Task: Schedule a meeting for the mixed media art workshop.
Action: Mouse moved to (79, 119)
Screenshot: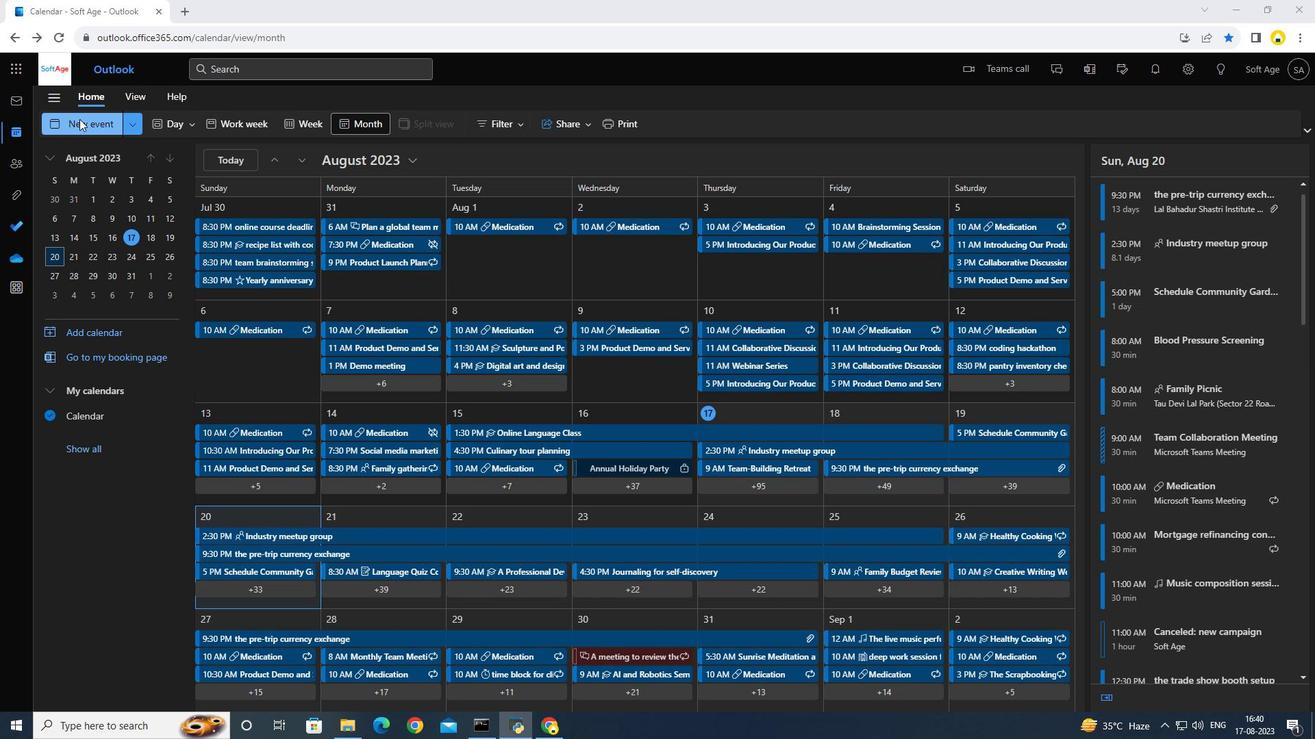 
Action: Mouse pressed left at (79, 119)
Screenshot: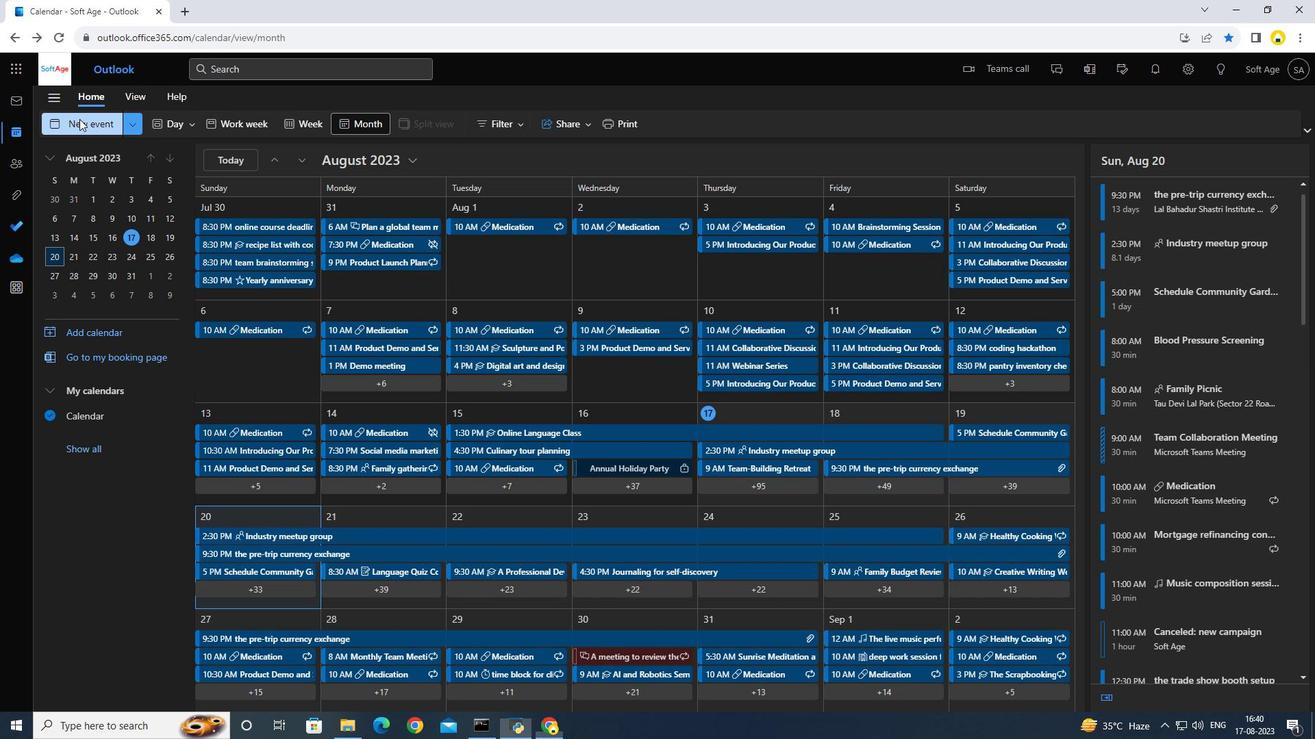 
Action: Mouse moved to (385, 208)
Screenshot: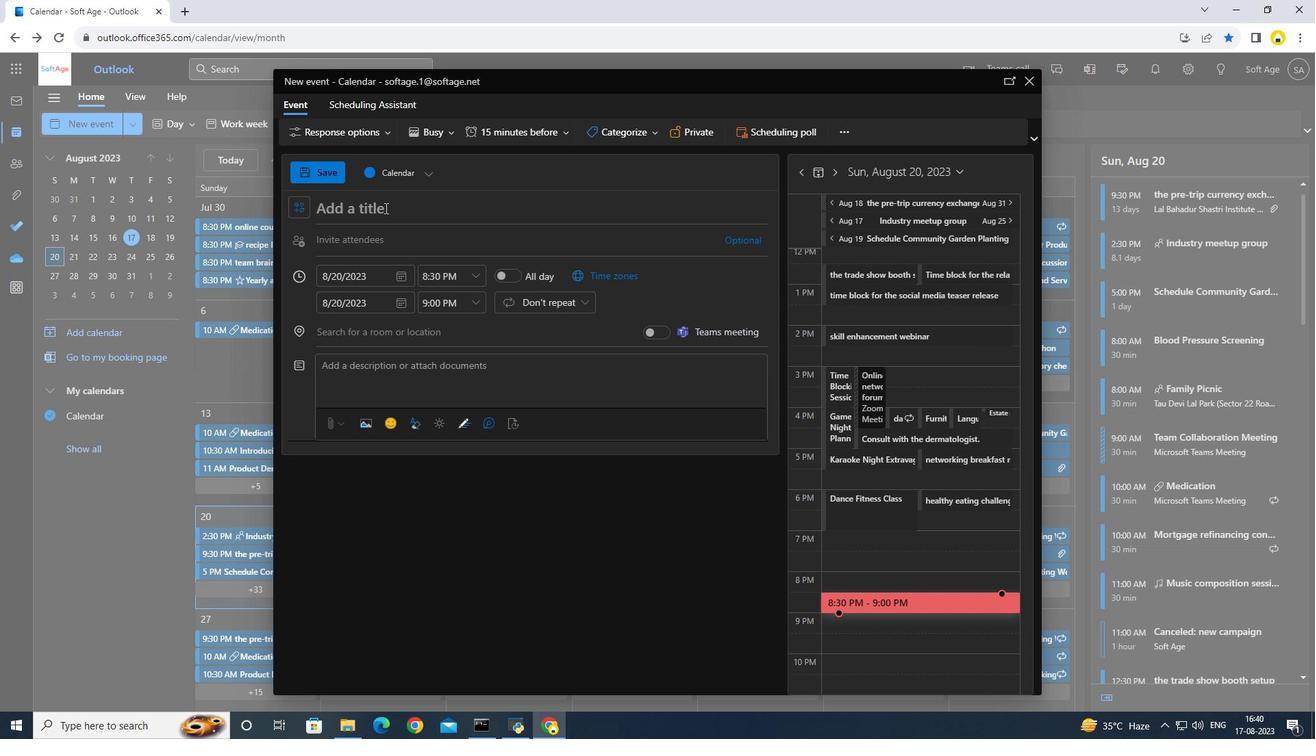 
Action: Key pressed <Key.caps_lock>M<Key.caps_lock>eerti<Key.backspace><Key.backspace><Key.backspace>ting<Key.space>for<Key.space>the<Key.space>me<Key.backspace>ixed<Key.space>meda<Key.space>art<Key.space>workshop
Screenshot: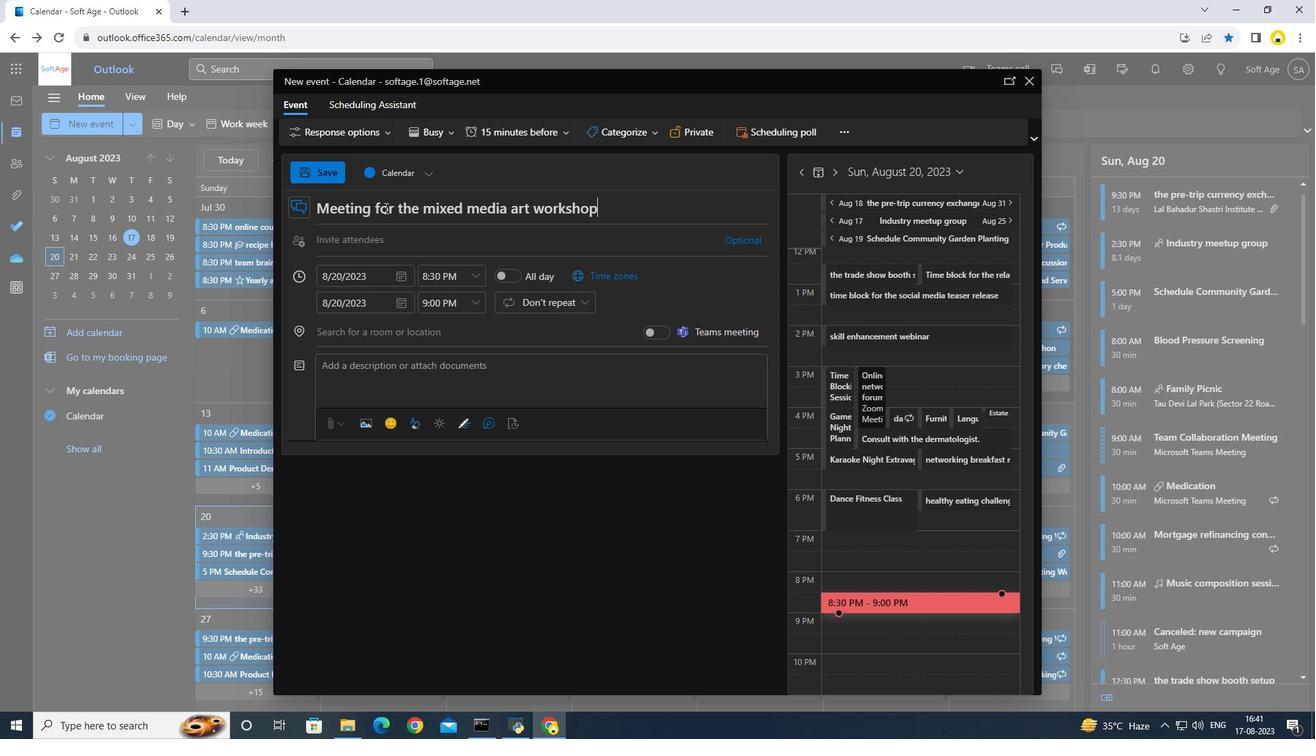 
Action: Mouse moved to (472, 274)
Screenshot: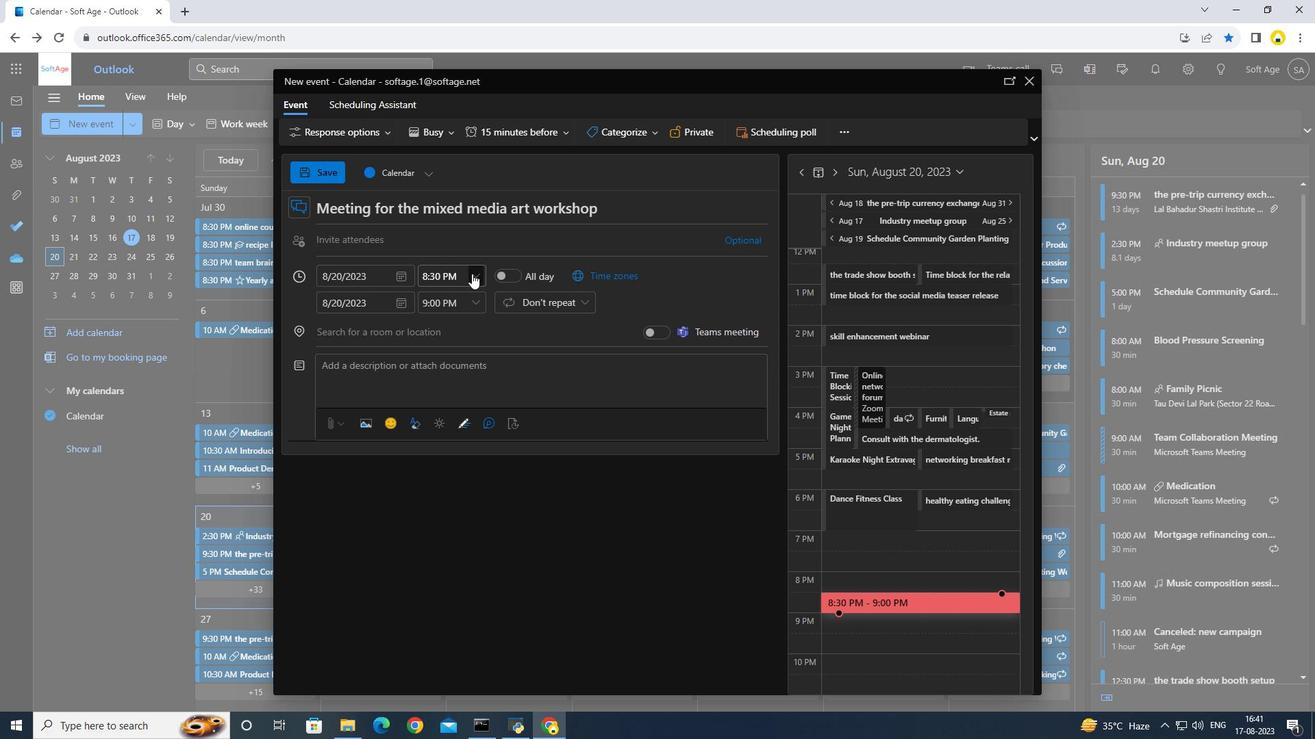 
Action: Mouse pressed left at (472, 274)
Screenshot: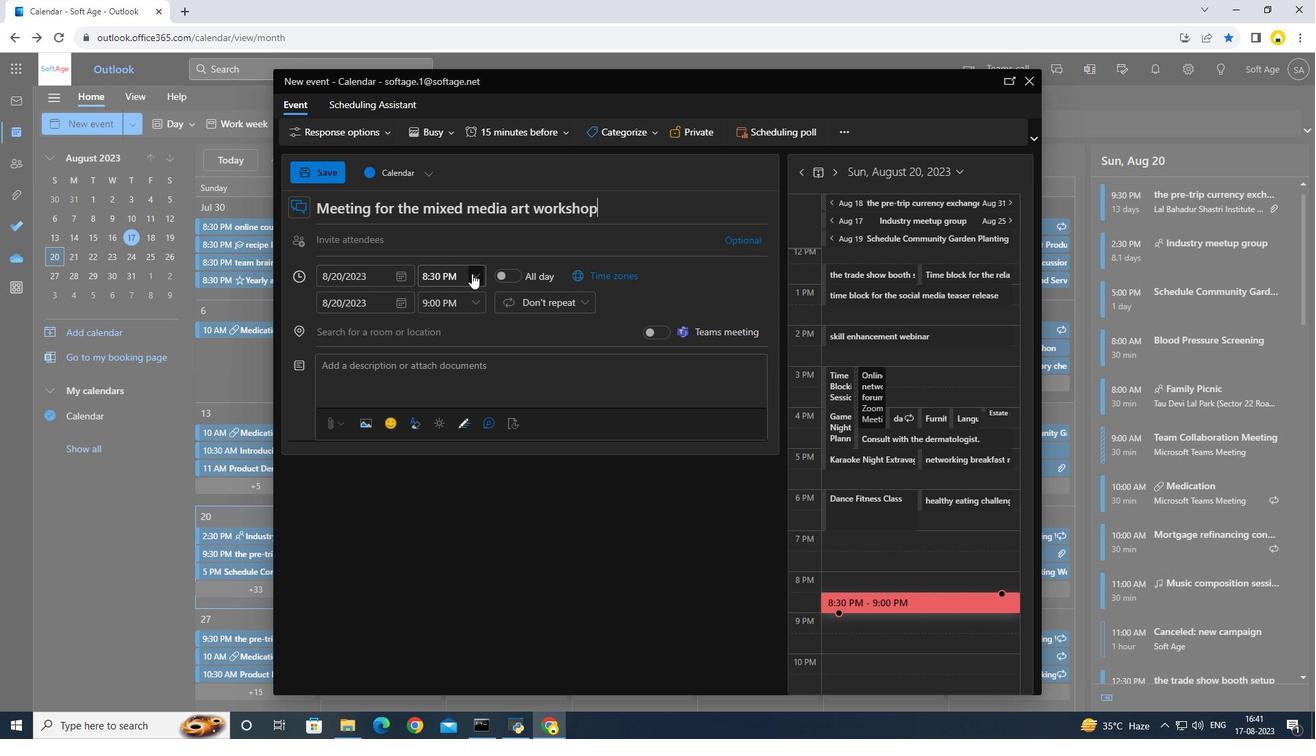 
Action: Mouse moved to (428, 305)
Screenshot: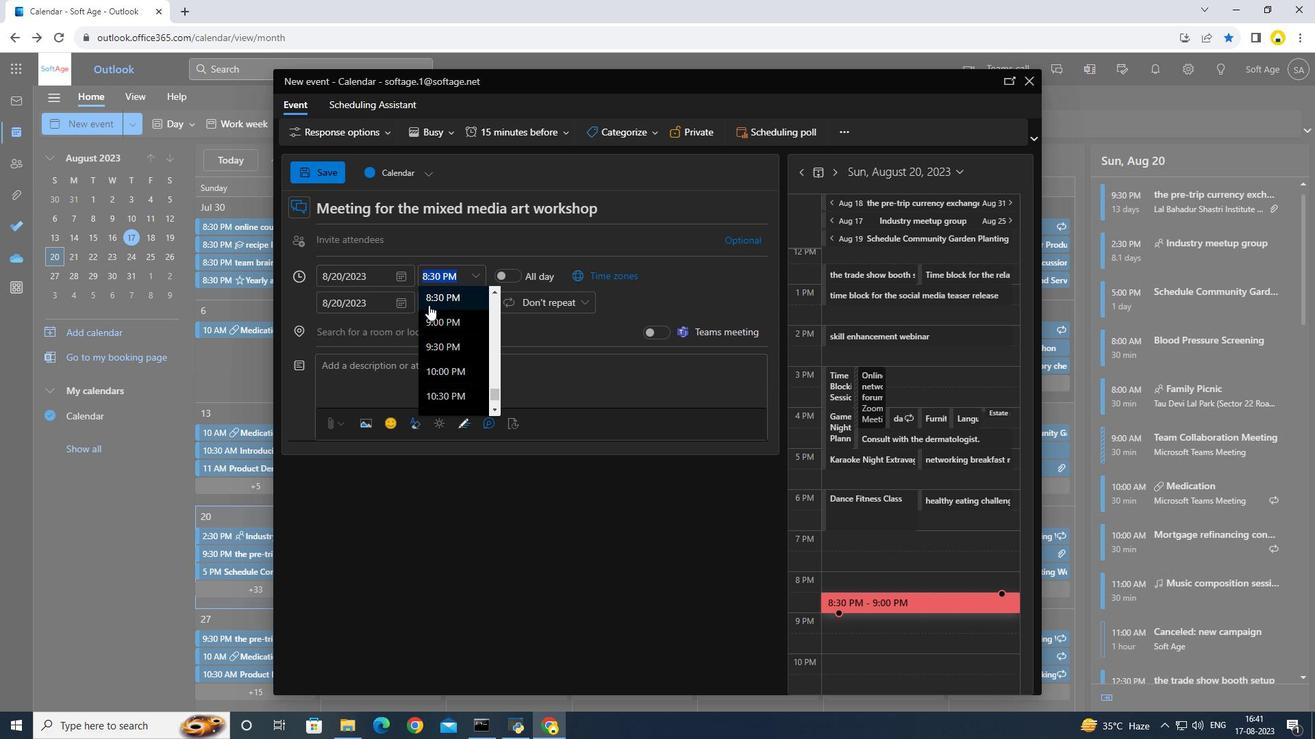 
Action: Mouse scrolled (428, 306) with delta (0, 0)
Screenshot: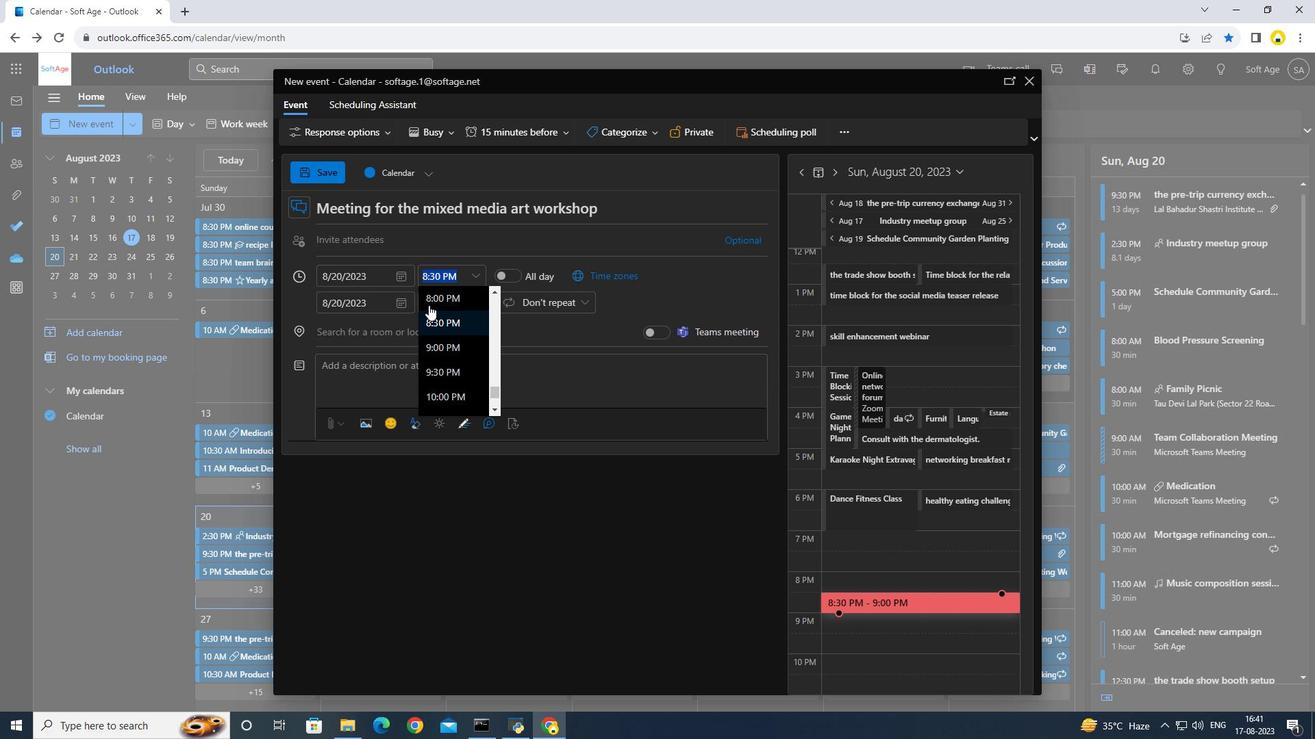 
Action: Mouse scrolled (428, 306) with delta (0, 0)
Screenshot: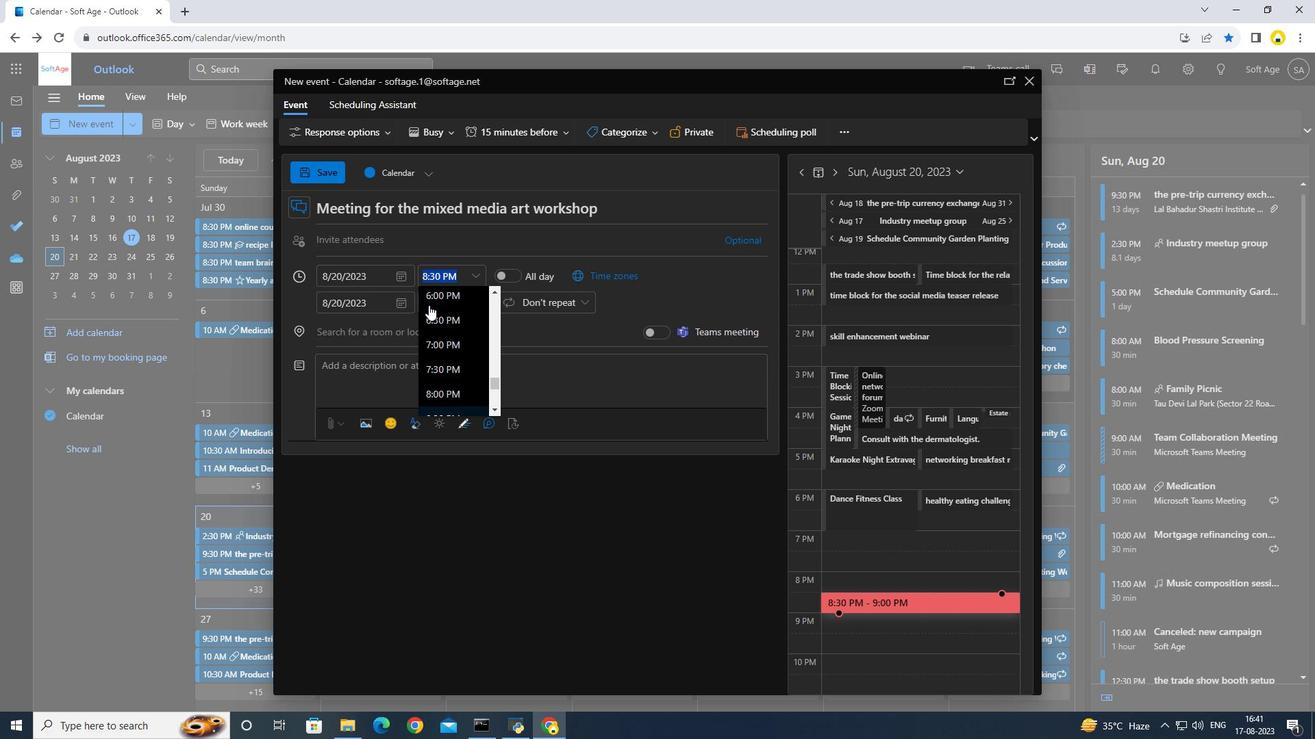 
Action: Mouse scrolled (428, 306) with delta (0, 0)
Screenshot: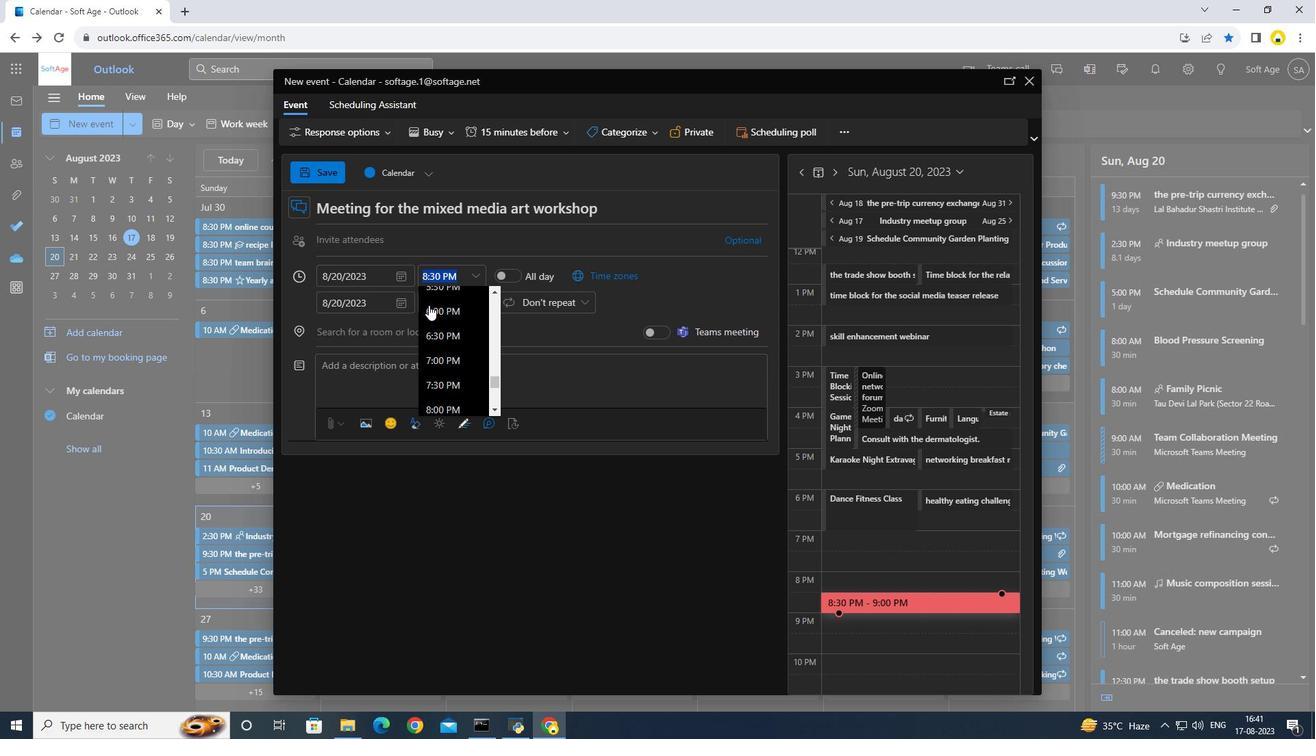 
Action: Mouse scrolled (428, 306) with delta (0, 0)
Screenshot: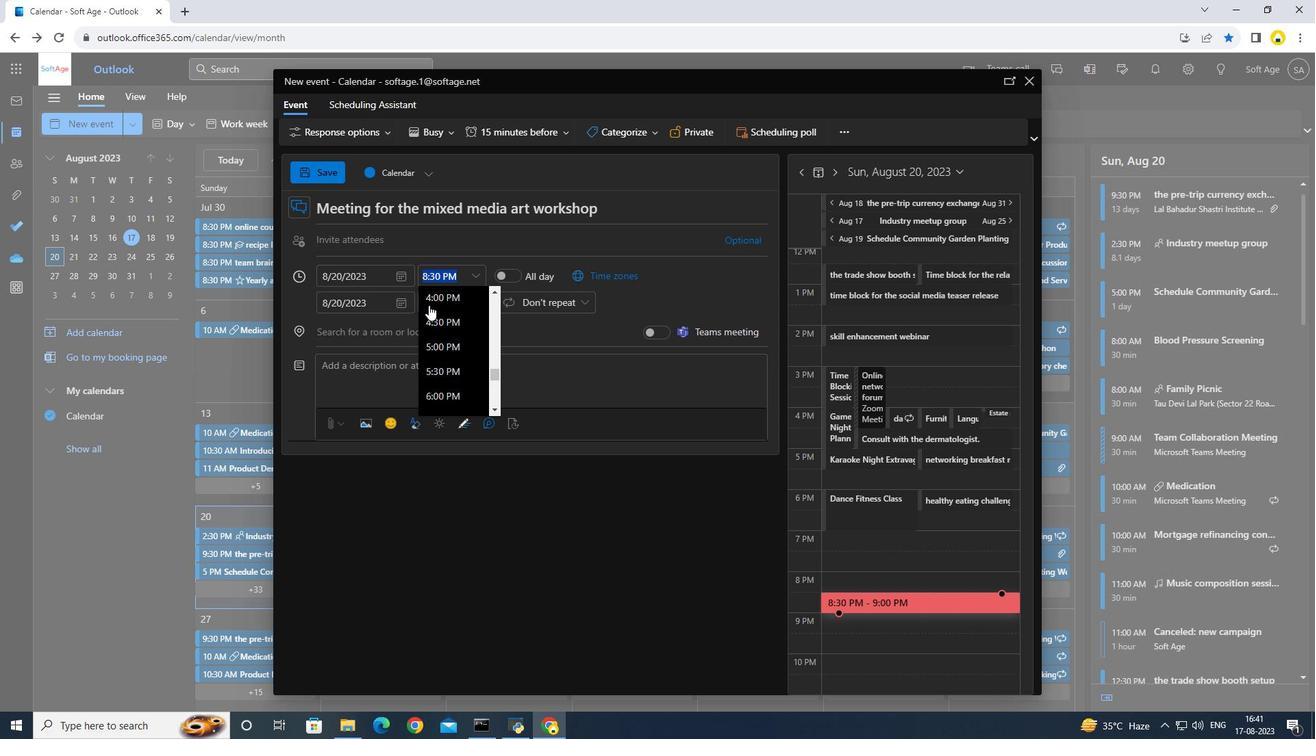 
Action: Mouse pressed left at (428, 305)
Screenshot: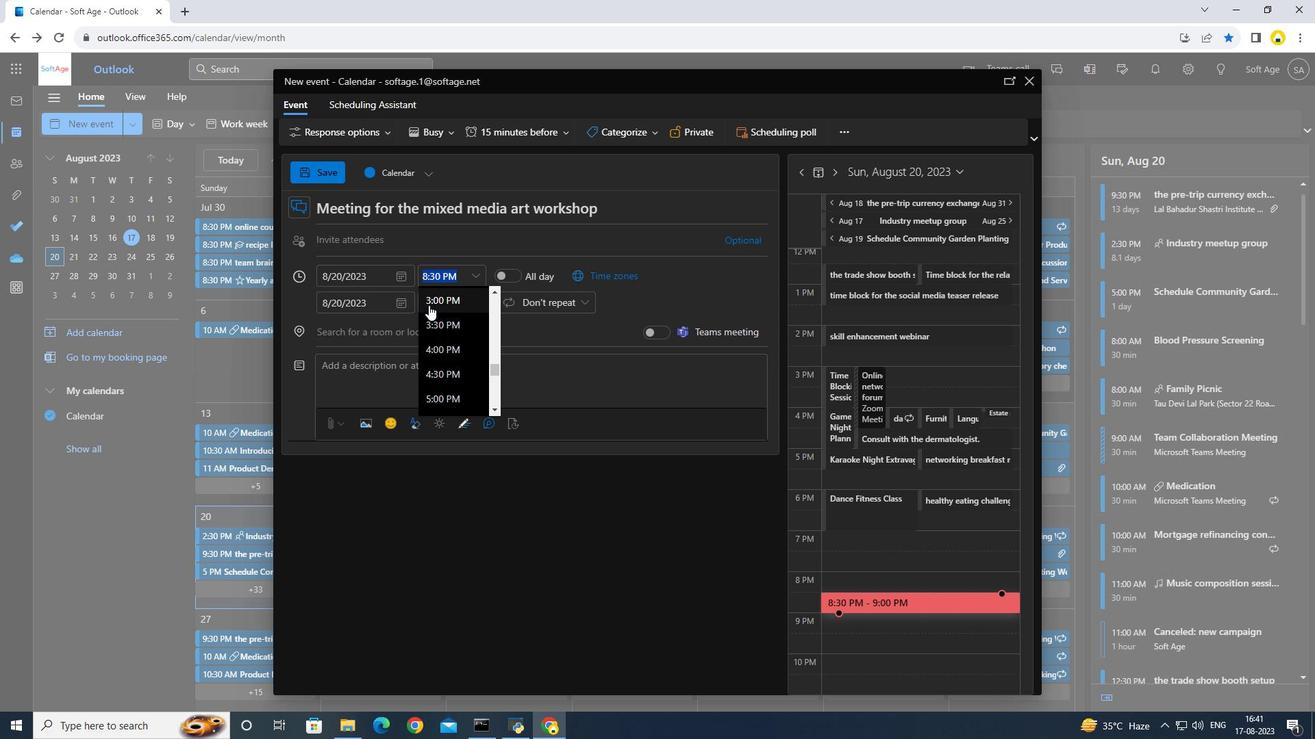 
Action: Mouse moved to (320, 171)
Screenshot: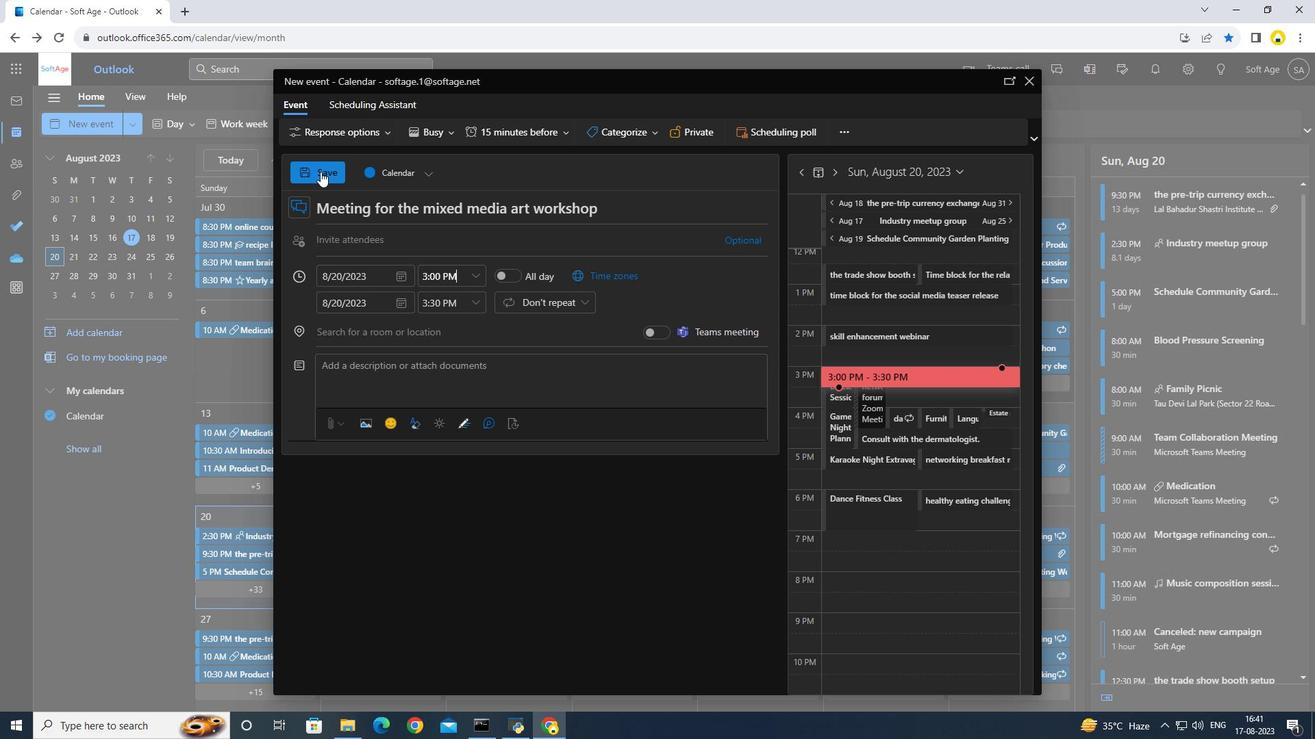 
Action: Mouse pressed left at (320, 171)
Screenshot: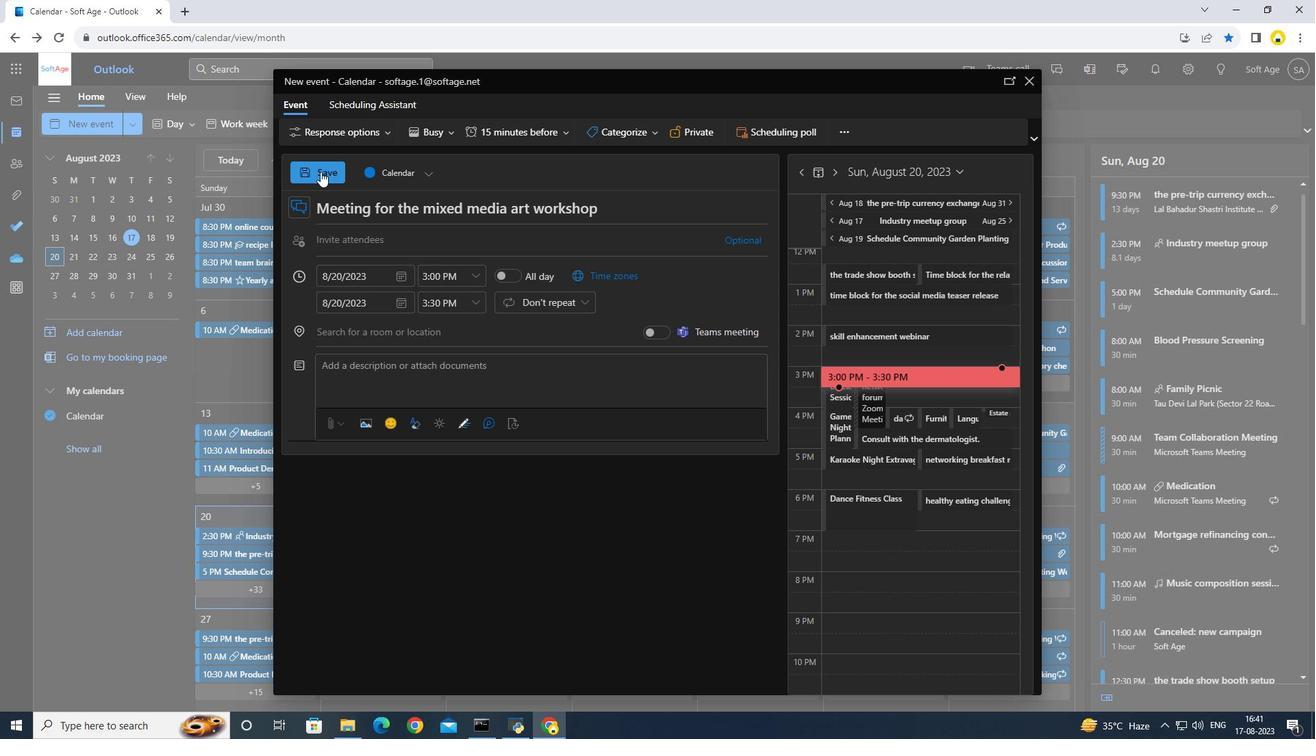 
